 Task: Select and add the product "Purina One Wet Cat Food True Instinct Tuna, Chicken, Turkey (3.3 lb)" to cart from the store "Pavilions Pets".
Action: Mouse pressed left at (44, 81)
Screenshot: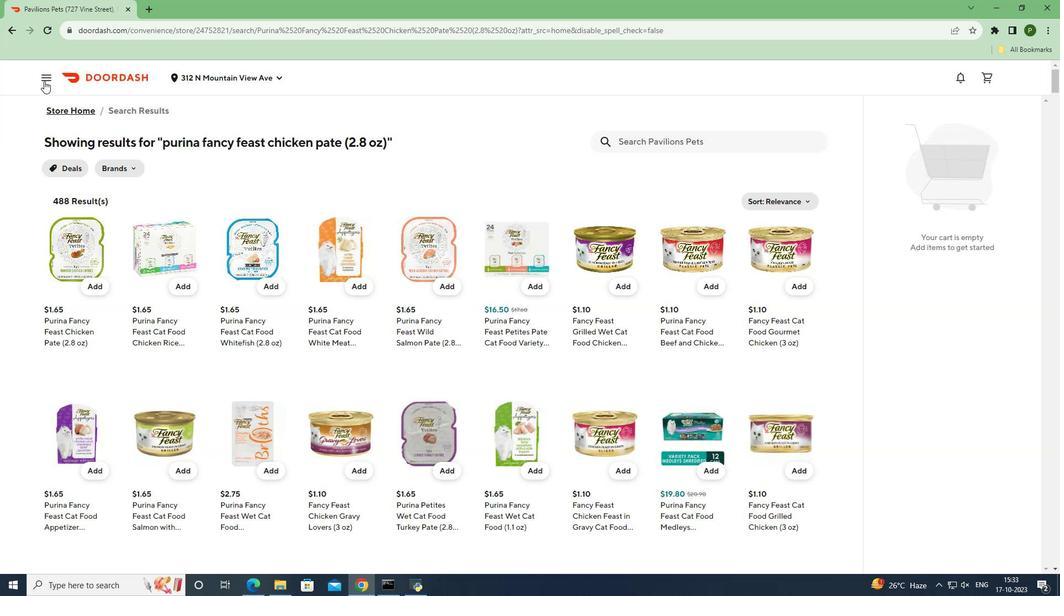 
Action: Mouse moved to (49, 166)
Screenshot: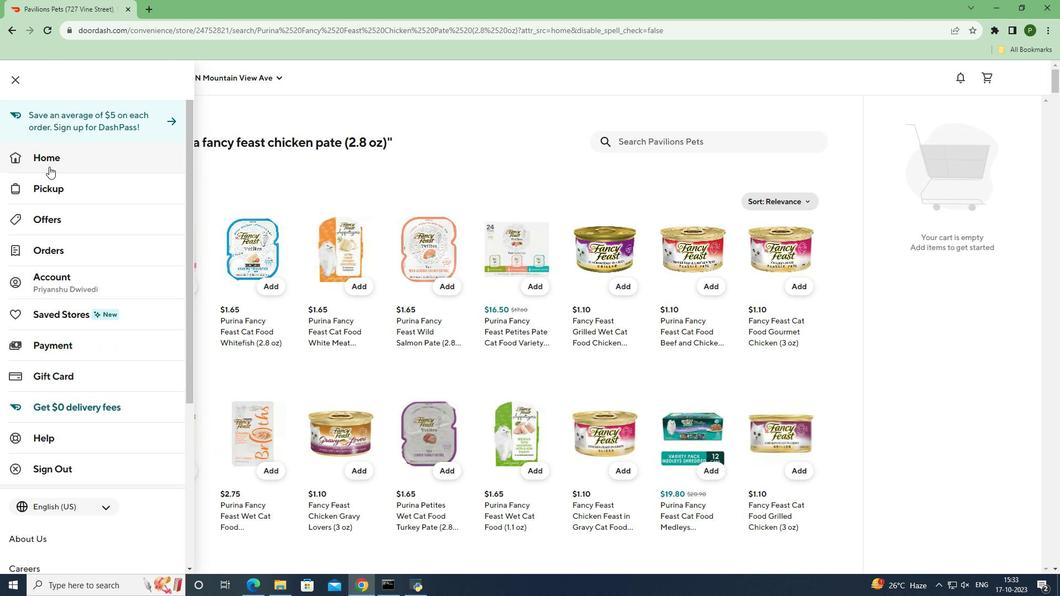 
Action: Mouse pressed left at (49, 166)
Screenshot: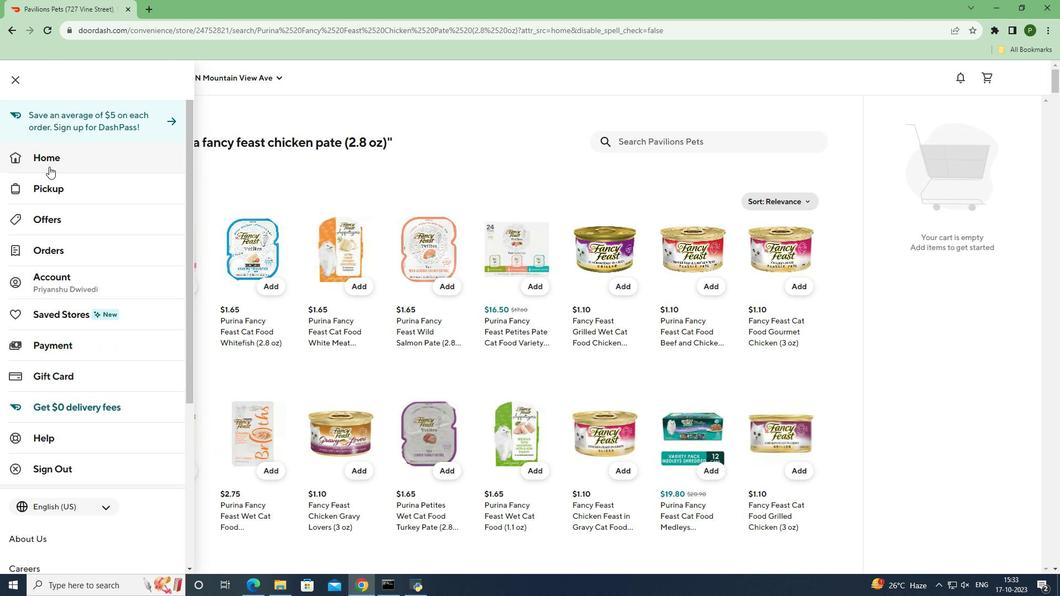 
Action: Mouse moved to (486, 120)
Screenshot: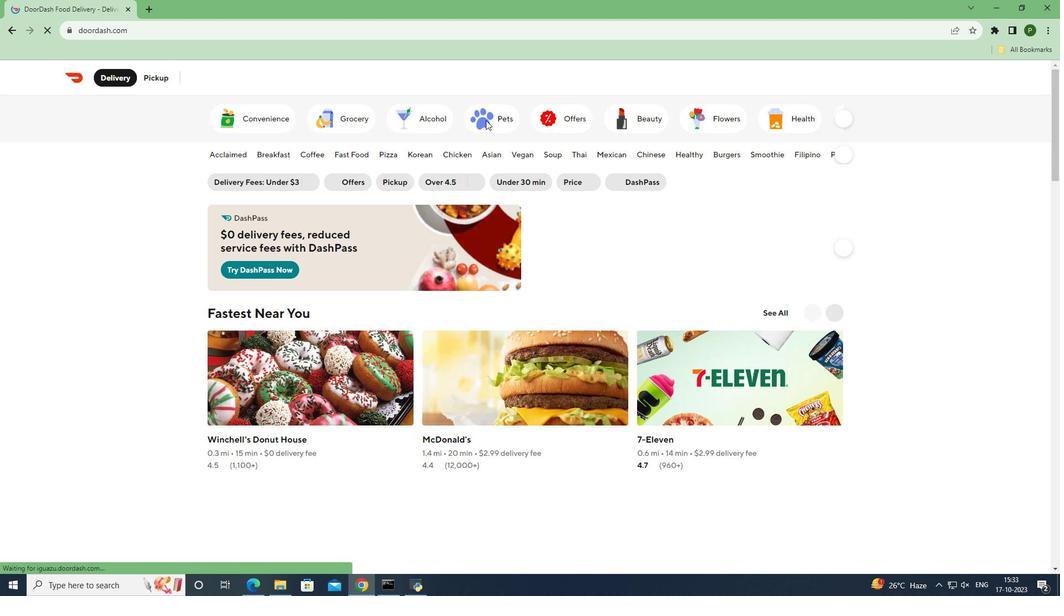 
Action: Mouse pressed left at (486, 120)
Screenshot: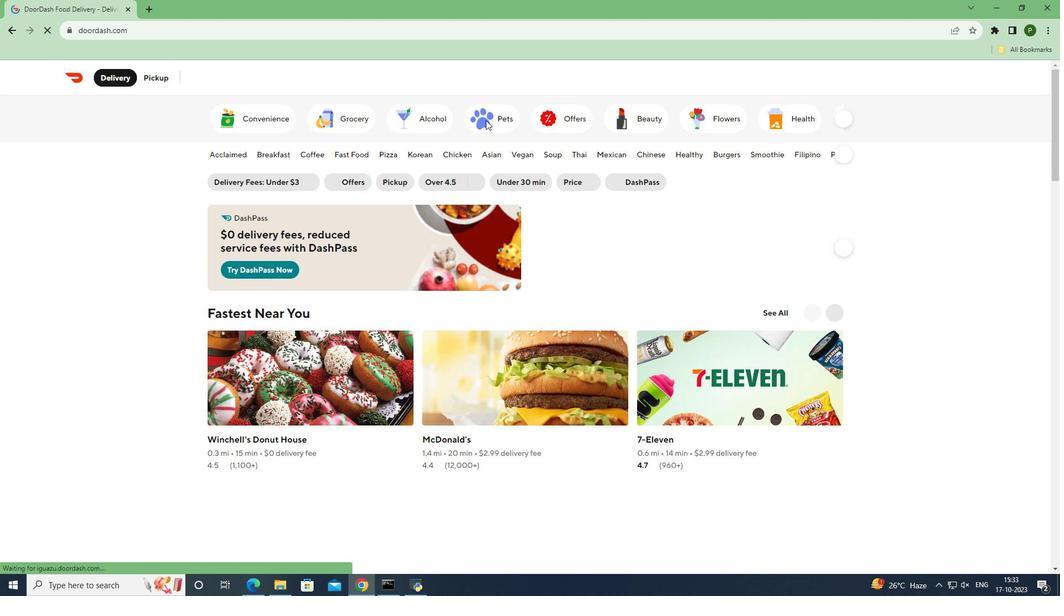 
Action: Mouse pressed left at (486, 120)
Screenshot: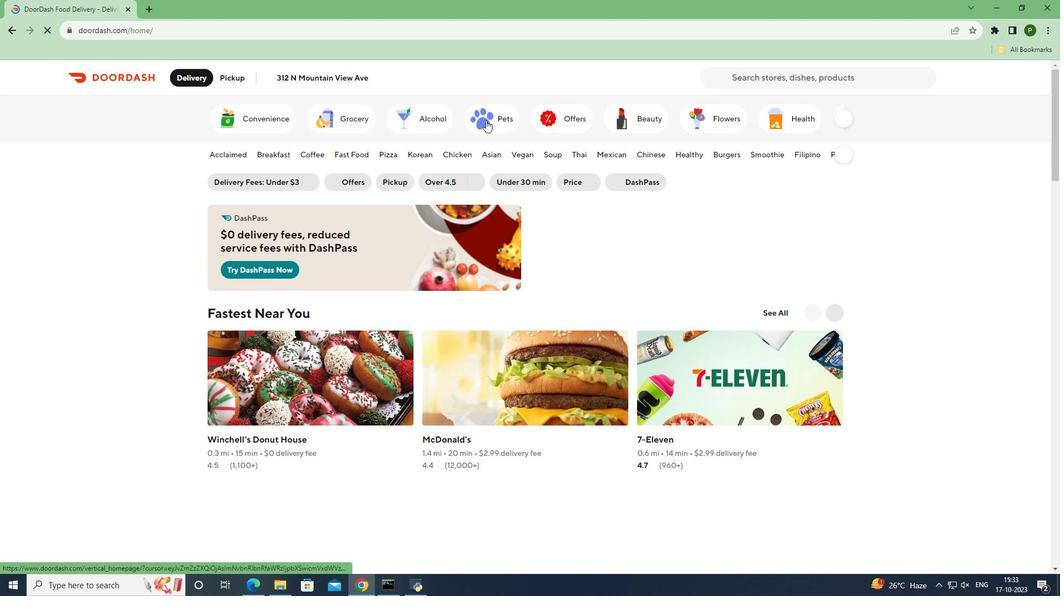 
Action: Mouse moved to (819, 335)
Screenshot: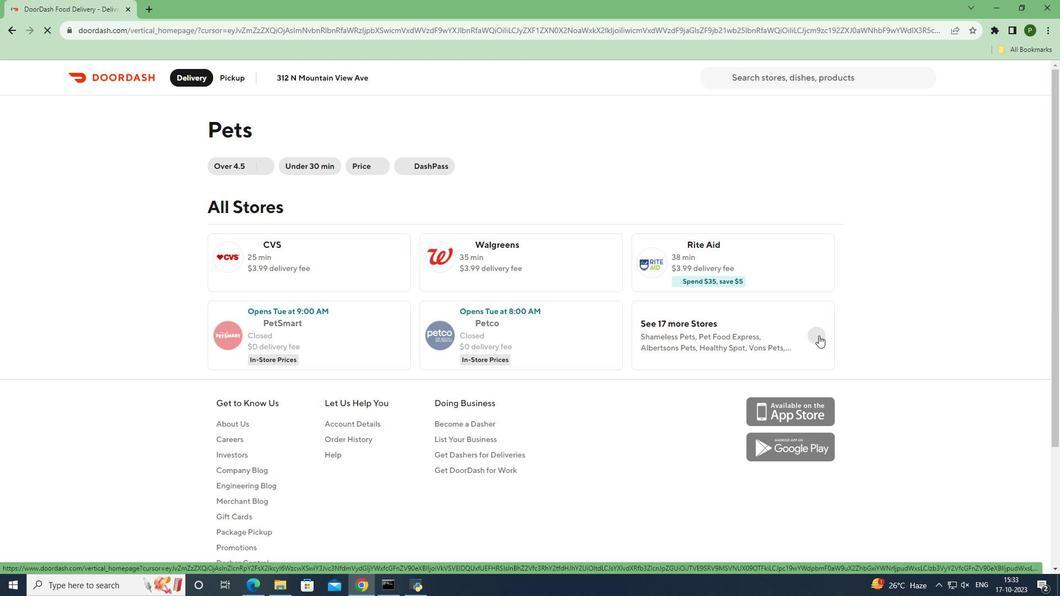 
Action: Mouse pressed left at (819, 335)
Screenshot: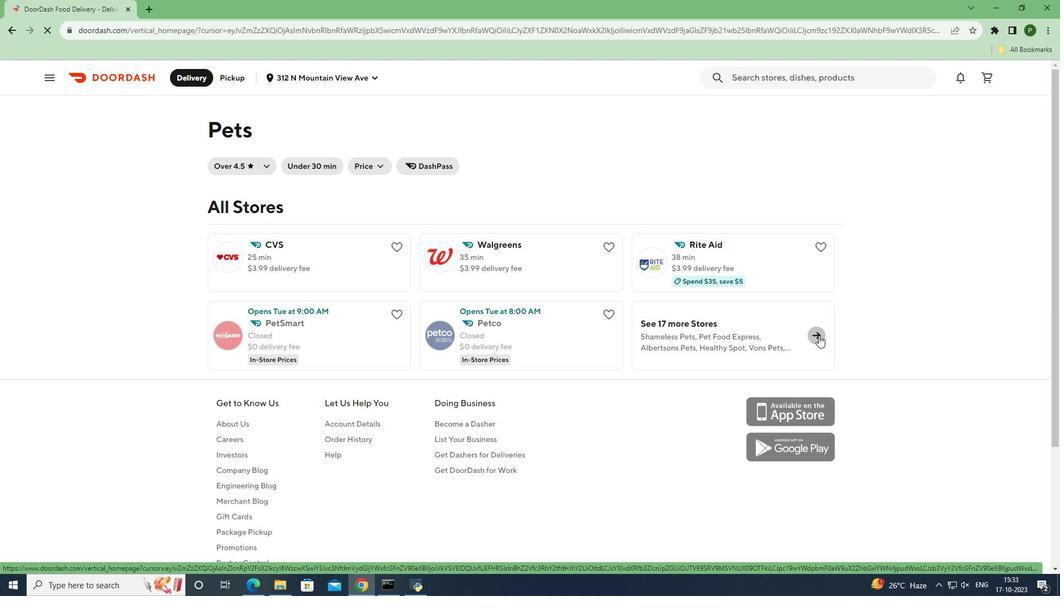 
Action: Mouse moved to (673, 468)
Screenshot: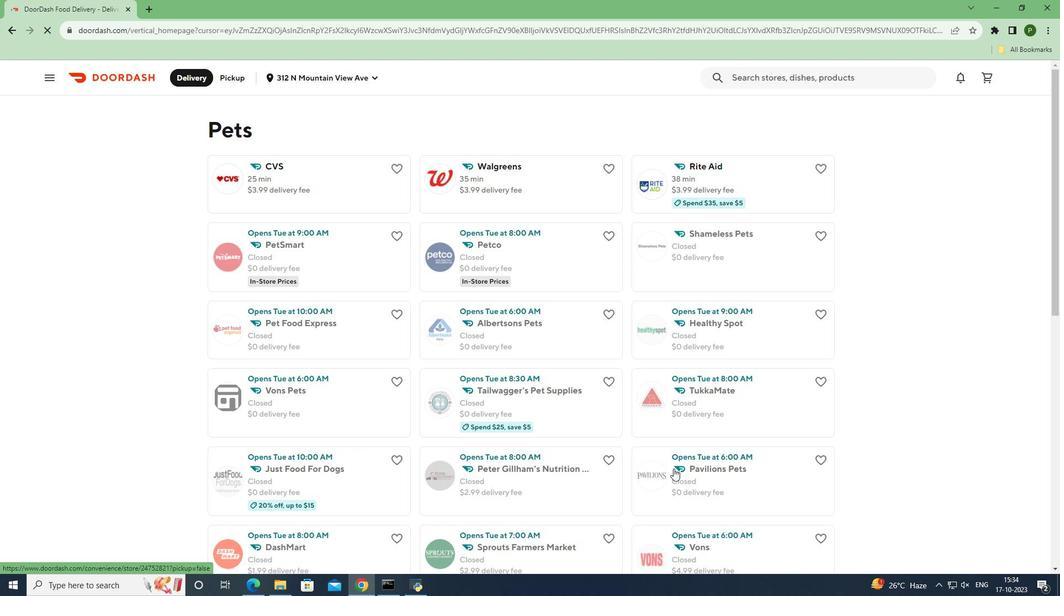 
Action: Mouse pressed left at (673, 468)
Screenshot: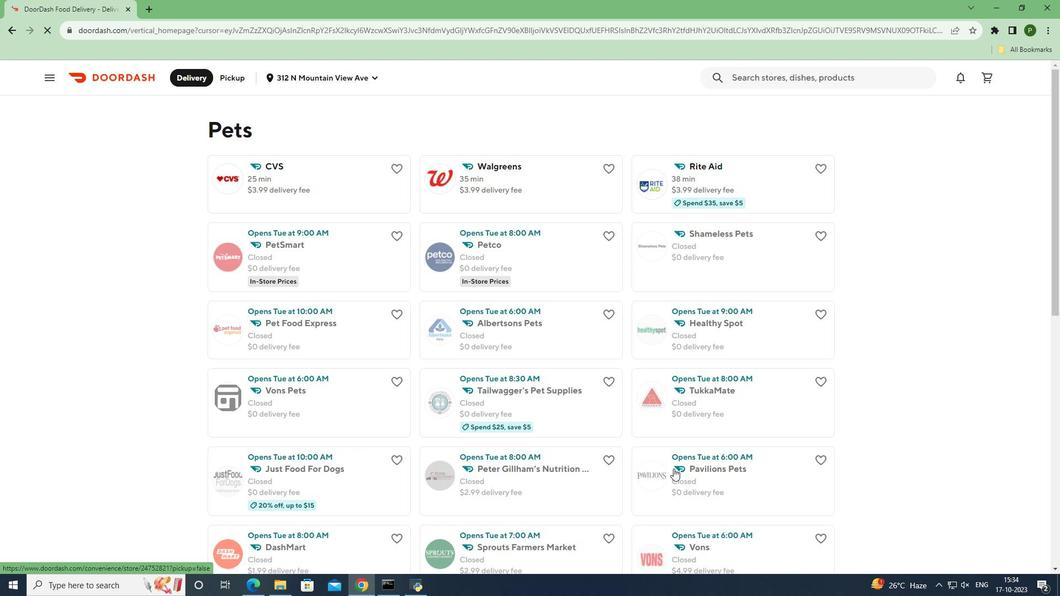
Action: Mouse moved to (711, 177)
Screenshot: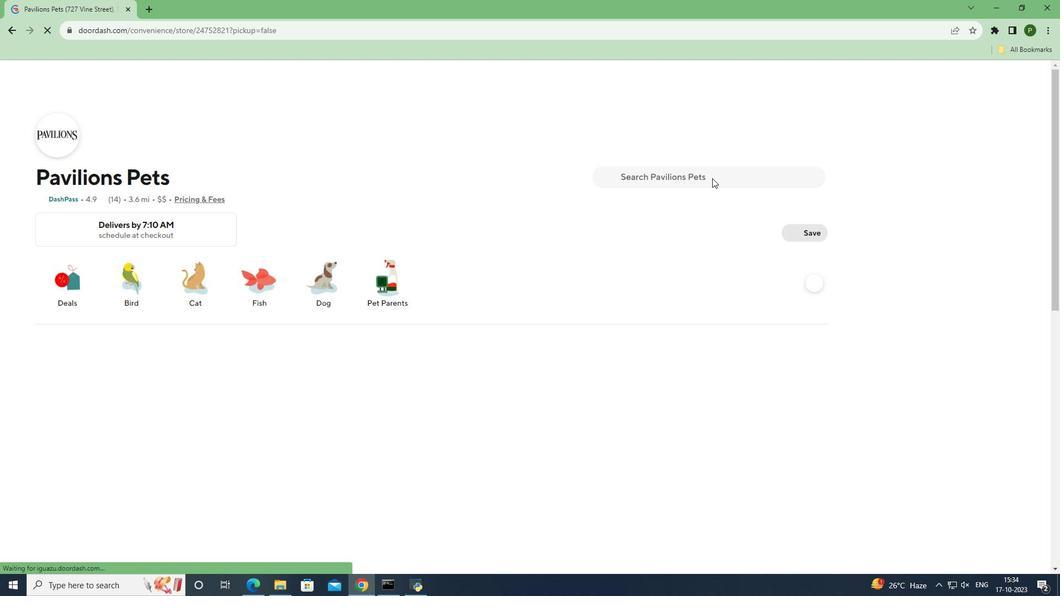
Action: Mouse pressed left at (711, 177)
Screenshot: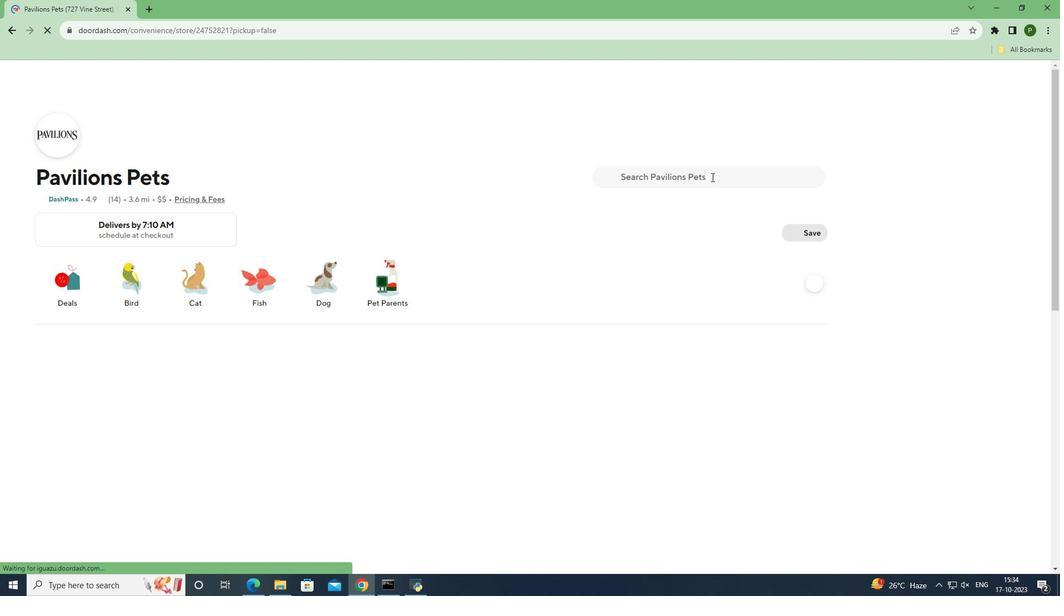 
Action: Key pressed <Key.caps_lock>P<Key.caps_lock>urina<Key.space><Key.caps_lock>O<Key.caps_lock>
Screenshot: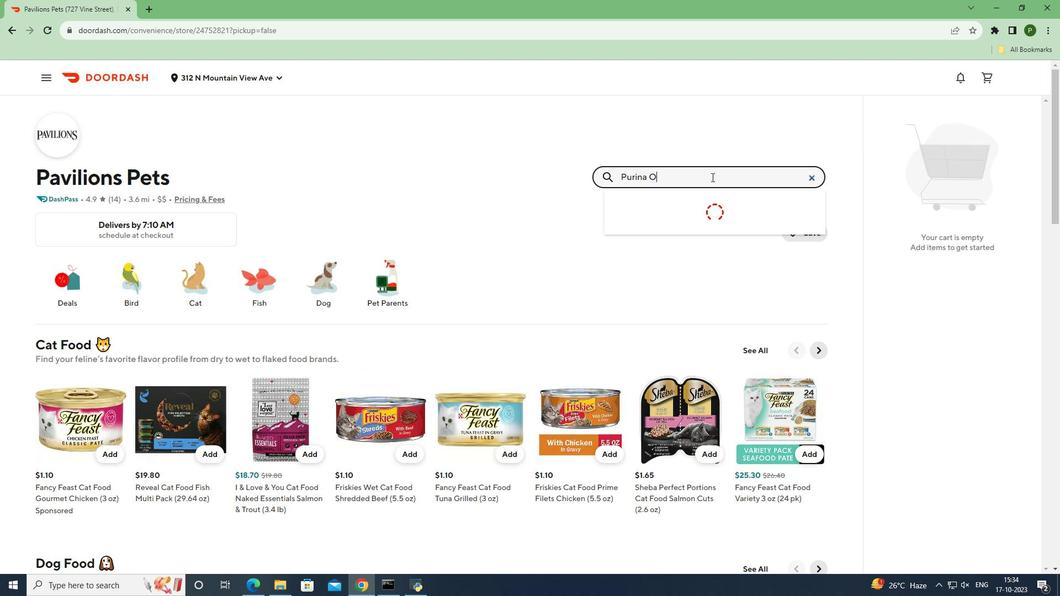
Action: Mouse moved to (711, 176)
Screenshot: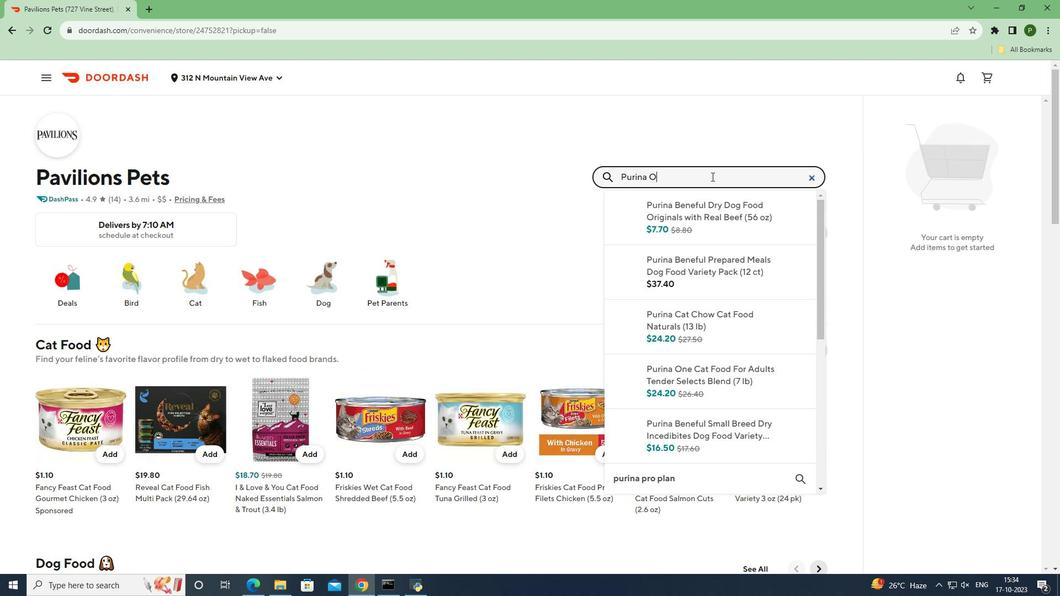 
Action: Key pressed ne<Key.space><Key.caps_lock>W<Key.caps_lock>et<Key.space><Key.caps_lock>C<Key.caps_lock>at<Key.space><Key.caps_lock>F<Key.caps_lock>ood<Key.space><Key.caps_lock>T<Key.caps_lock>rue<Key.space><Key.caps_lock>I<Key.caps_lock>nstinct<Key.space><Key.caps_lock>T<Key.caps_lock>una,<Key.space><Key.caps_lock>C<Key.caps_lock>hicken,<Key.space><Key.caps_lock>T<Key.caps_lock>urkey<Key.shift_r>(3.3<Key.space>lb<Key.shift_r><Key.shift_r><Key.shift_r><Key.shift_r><Key.shift_r><Key.shift_r><Key.shift_r>)<Key.enter>
Screenshot: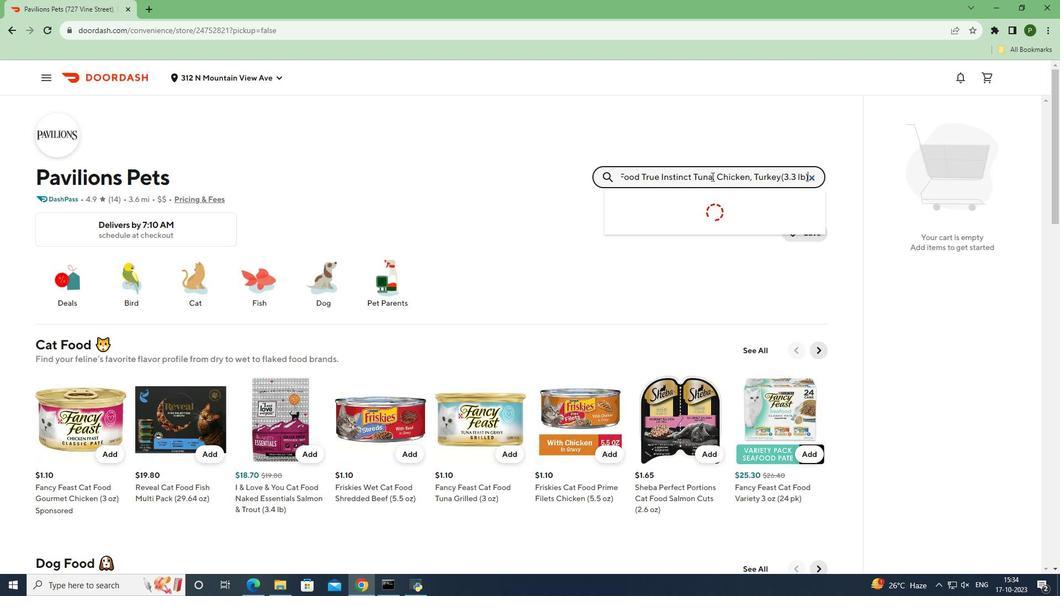 
Action: Mouse moved to (92, 286)
Screenshot: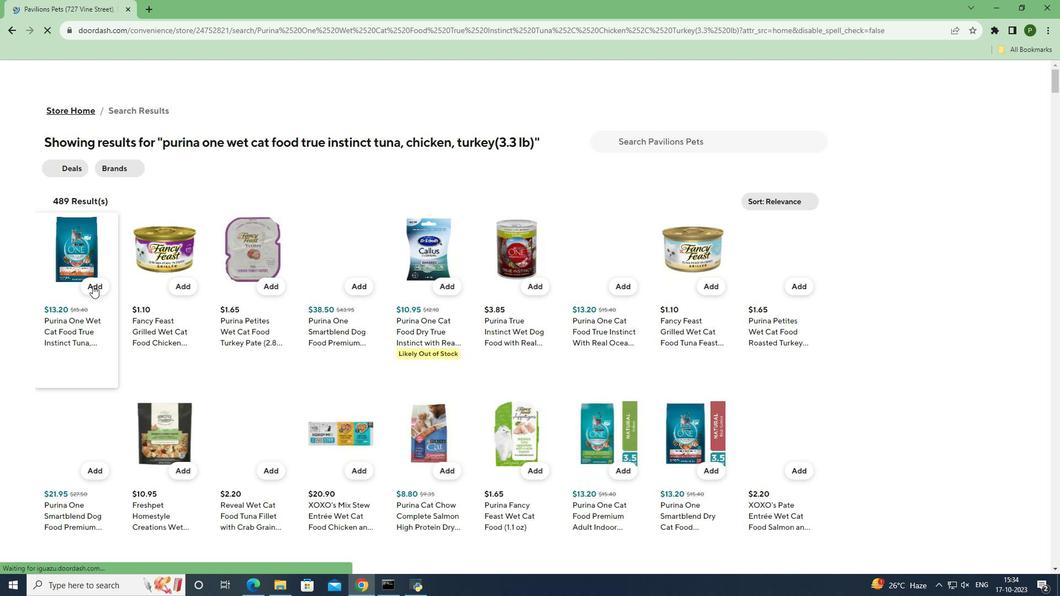 
Action: Mouse pressed left at (92, 286)
Screenshot: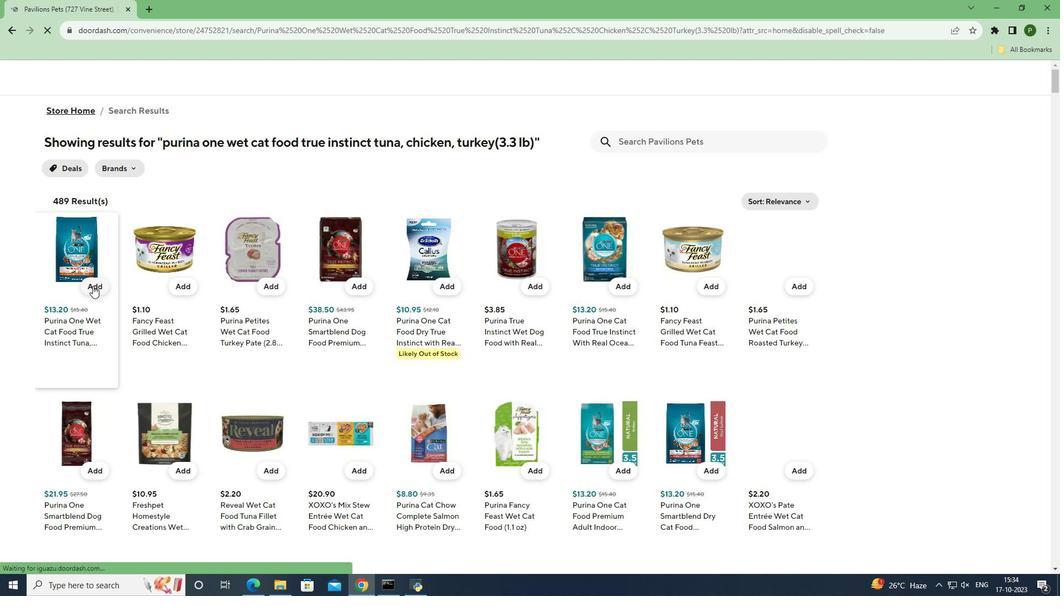 
Action: Mouse moved to (88, 344)
Screenshot: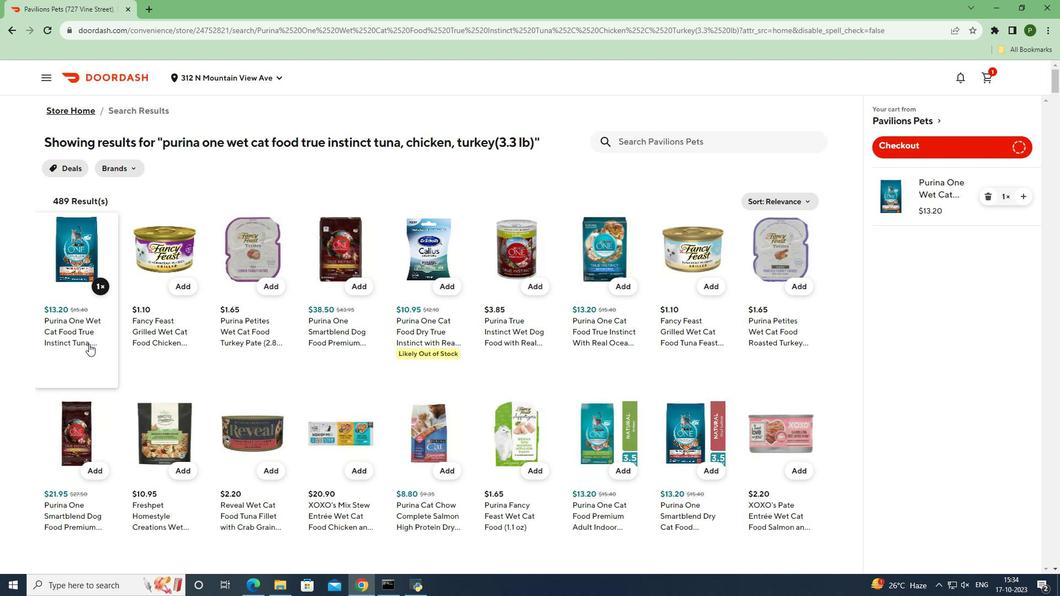 
